 Task: Look for products in the category "Cereal" with raisin flavor.
Action: Mouse moved to (944, 346)
Screenshot: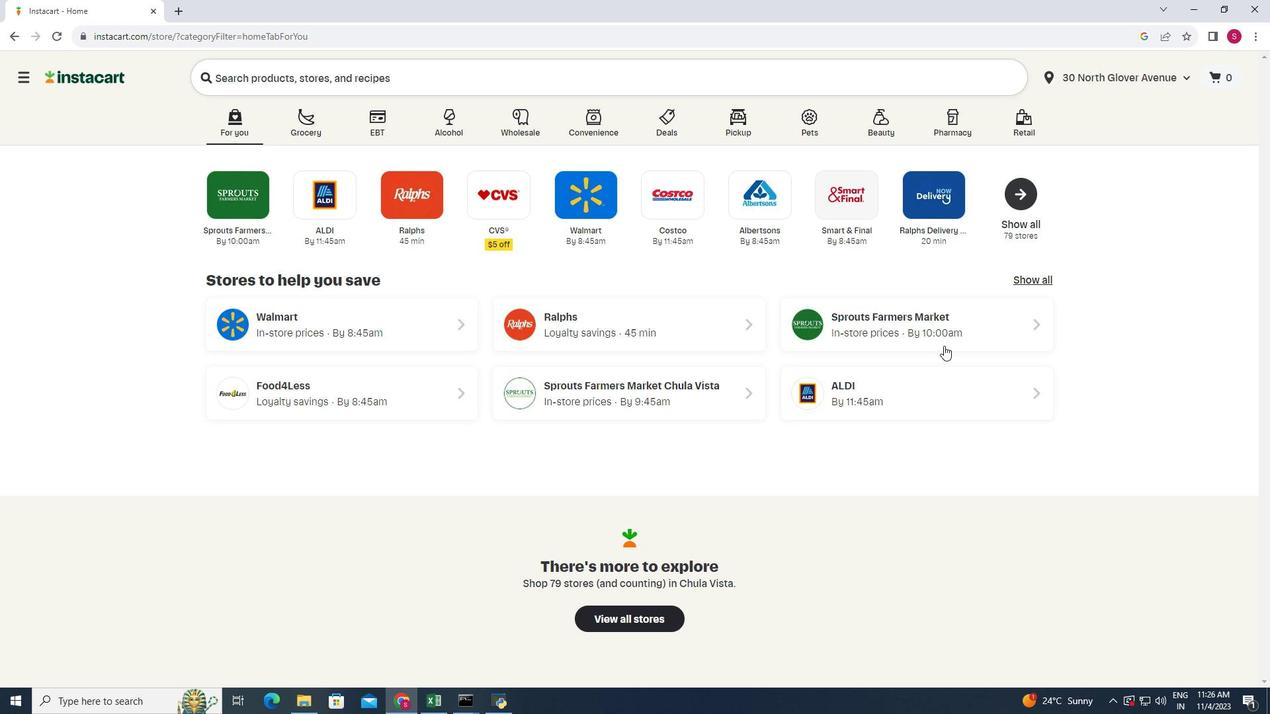 
Action: Mouse pressed left at (944, 346)
Screenshot: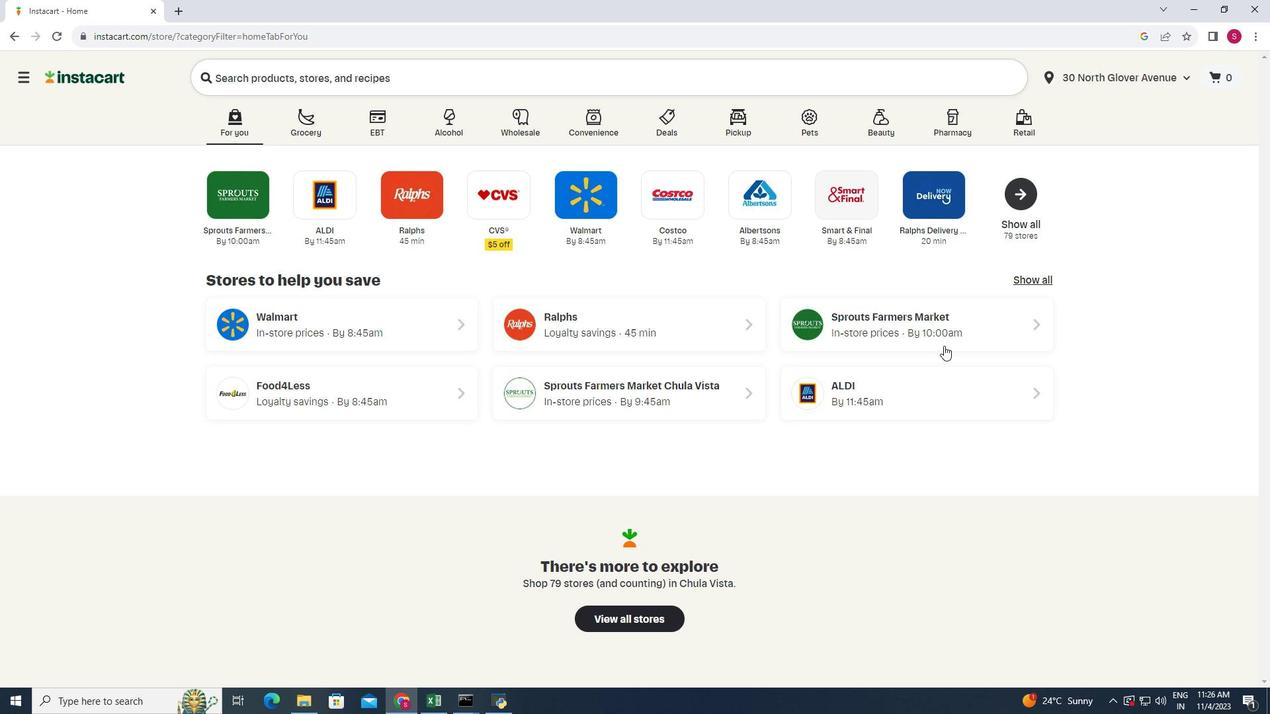 
Action: Mouse moved to (76, 439)
Screenshot: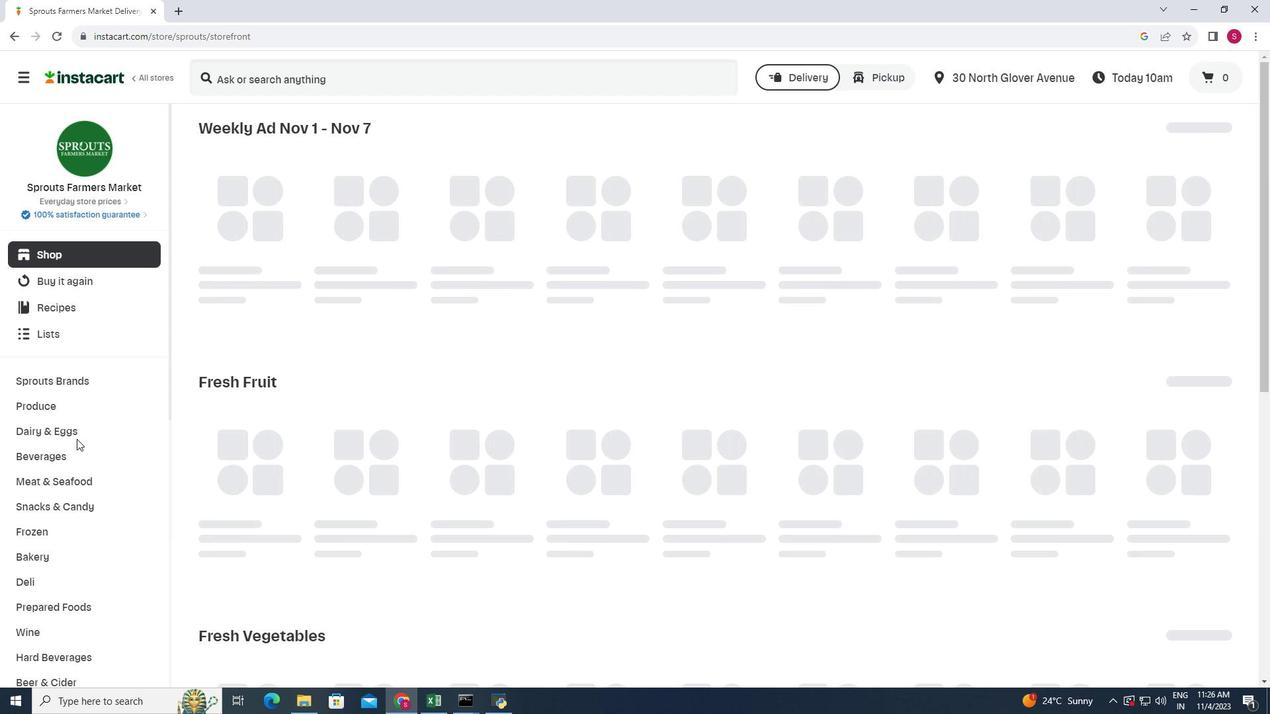 
Action: Mouse scrolled (76, 438) with delta (0, 0)
Screenshot: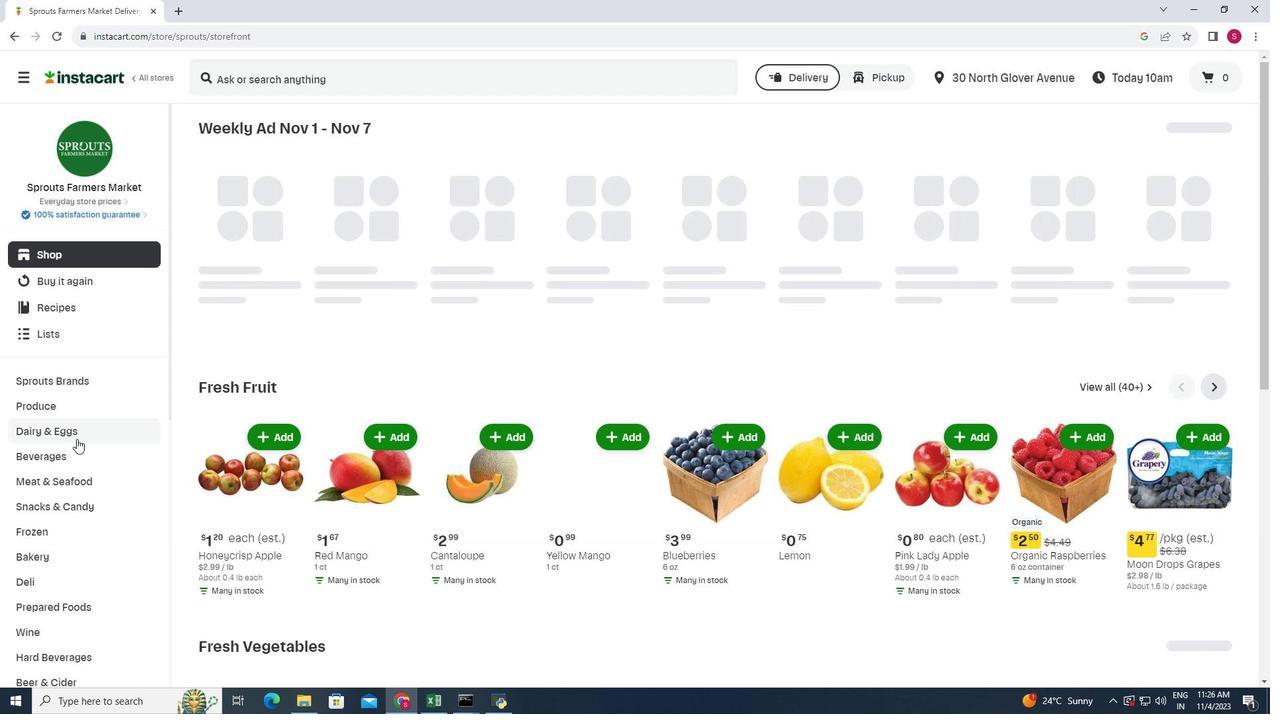 
Action: Mouse scrolled (76, 438) with delta (0, 0)
Screenshot: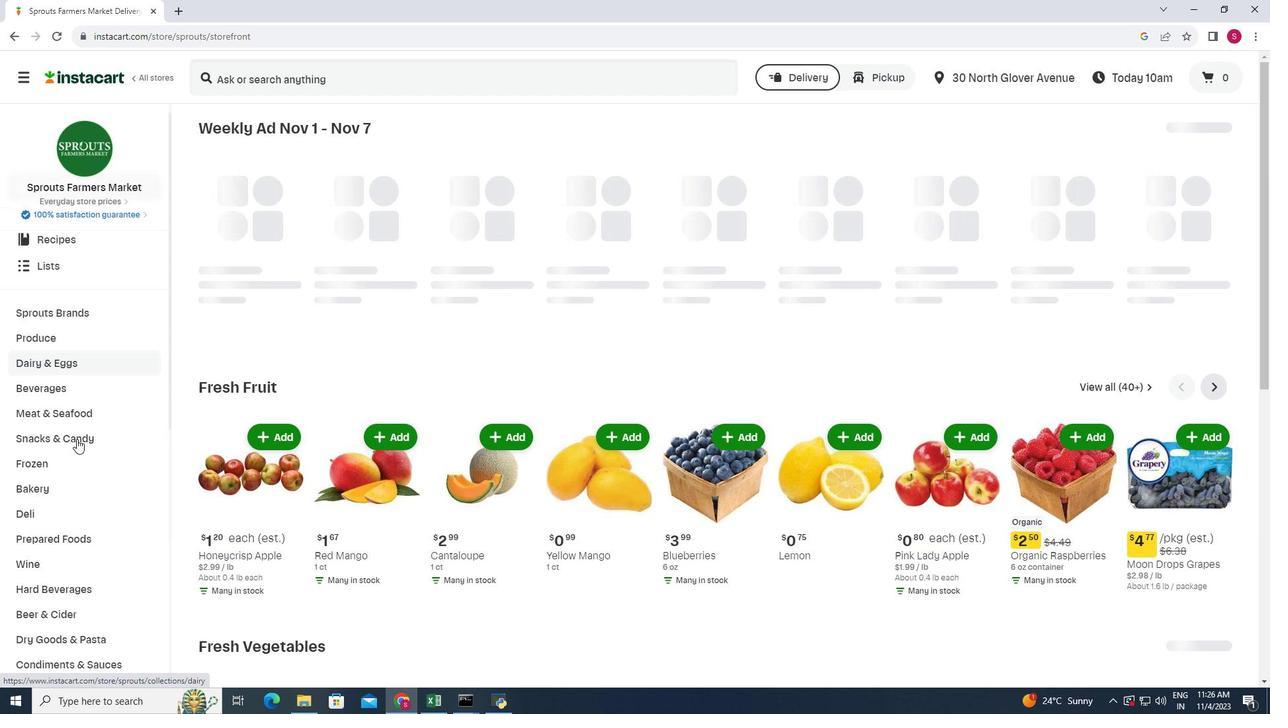 
Action: Mouse moved to (42, 512)
Screenshot: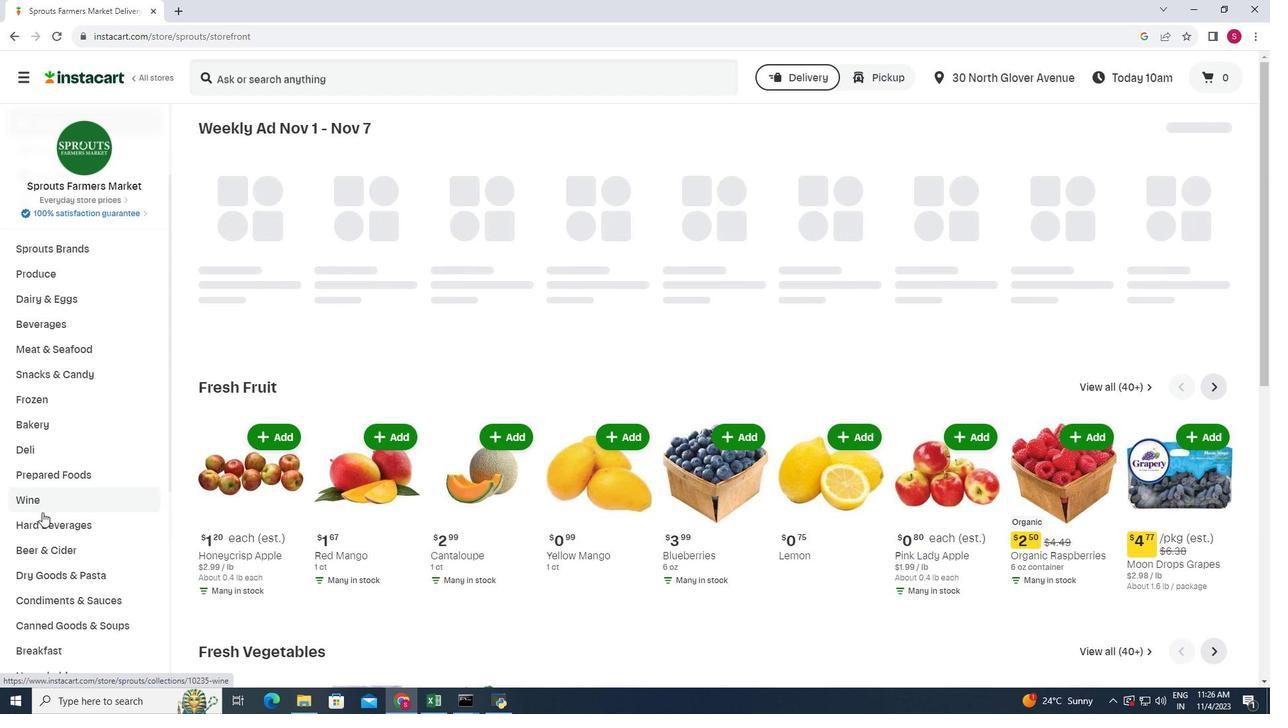 
Action: Mouse scrolled (42, 512) with delta (0, 0)
Screenshot: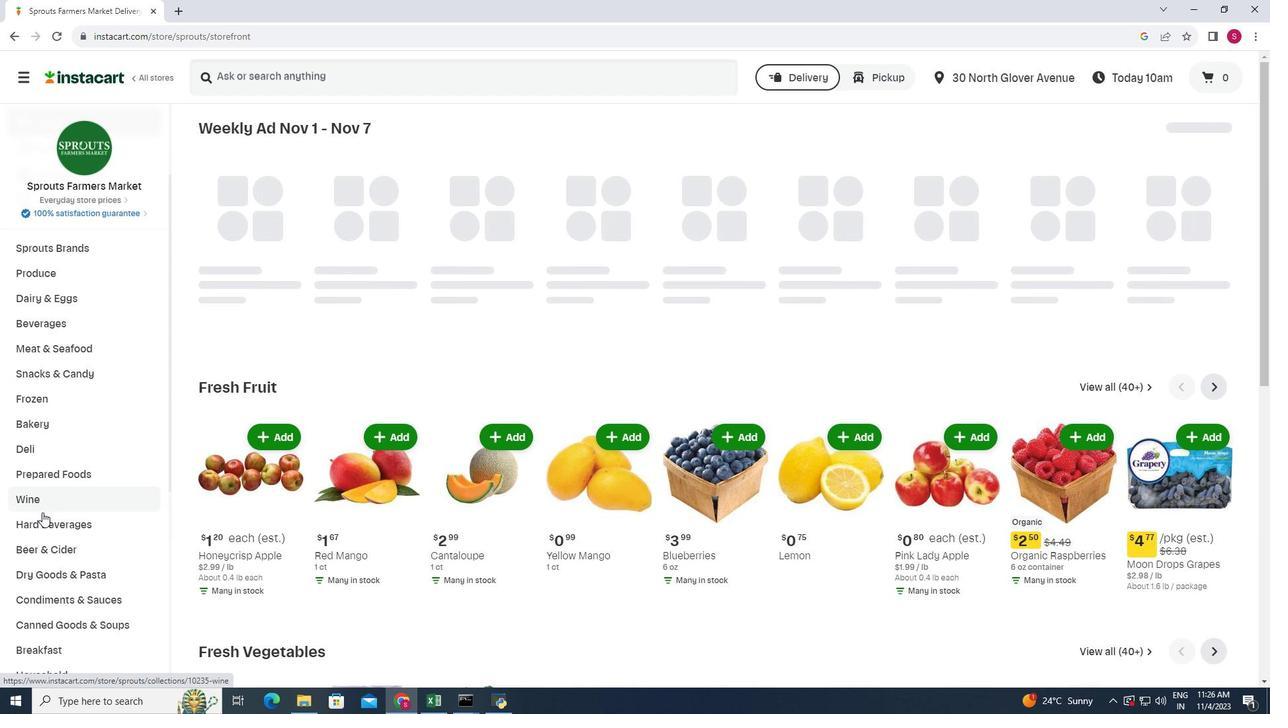 
Action: Mouse moved to (48, 578)
Screenshot: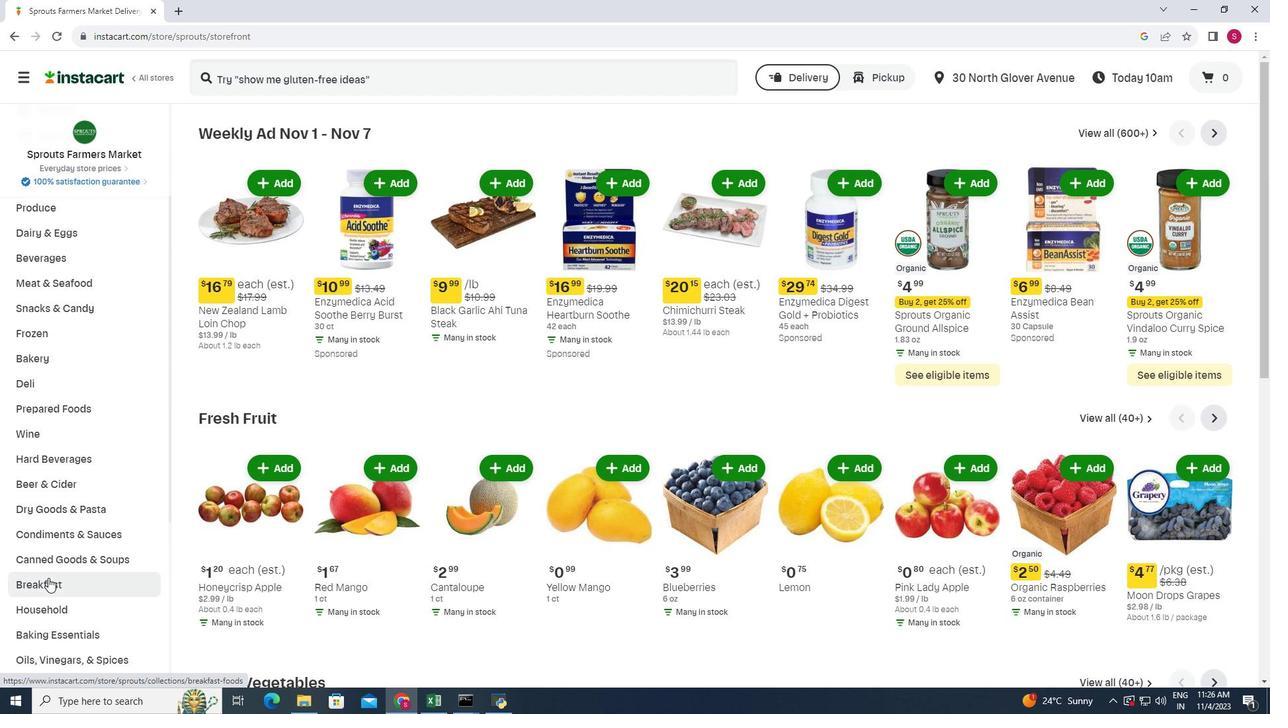 
Action: Mouse pressed left at (48, 578)
Screenshot: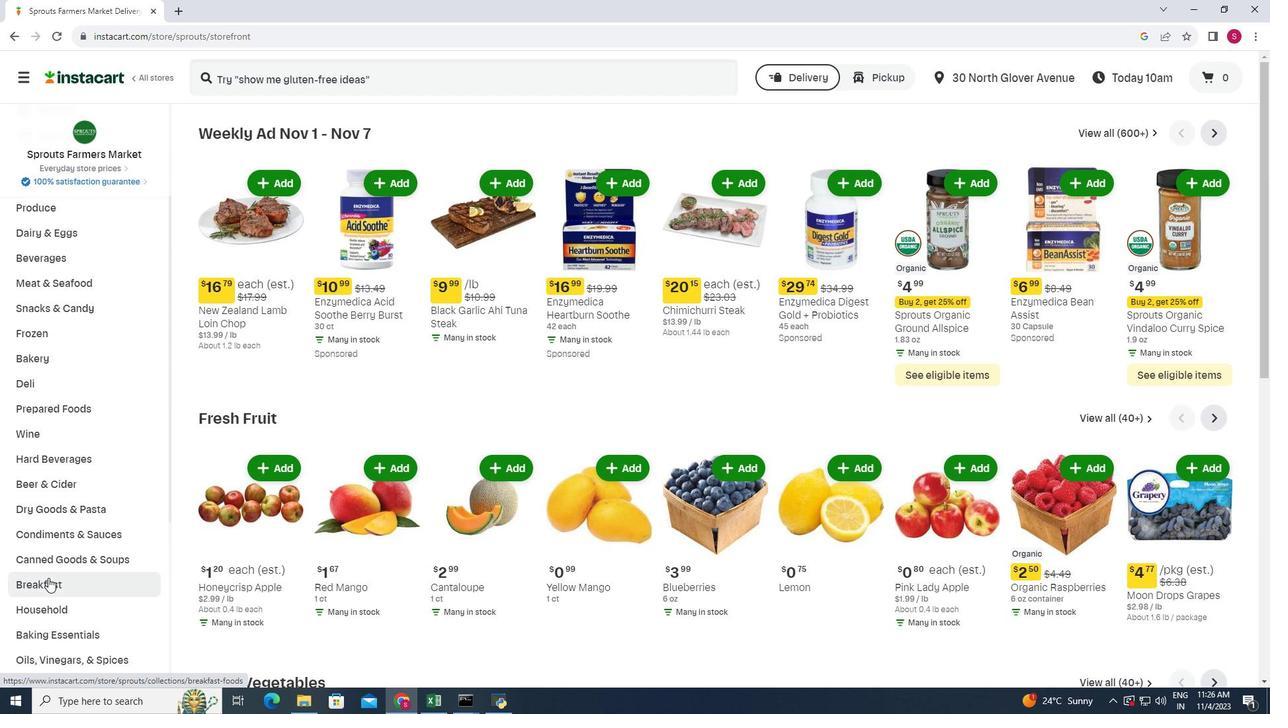
Action: Mouse moved to (994, 161)
Screenshot: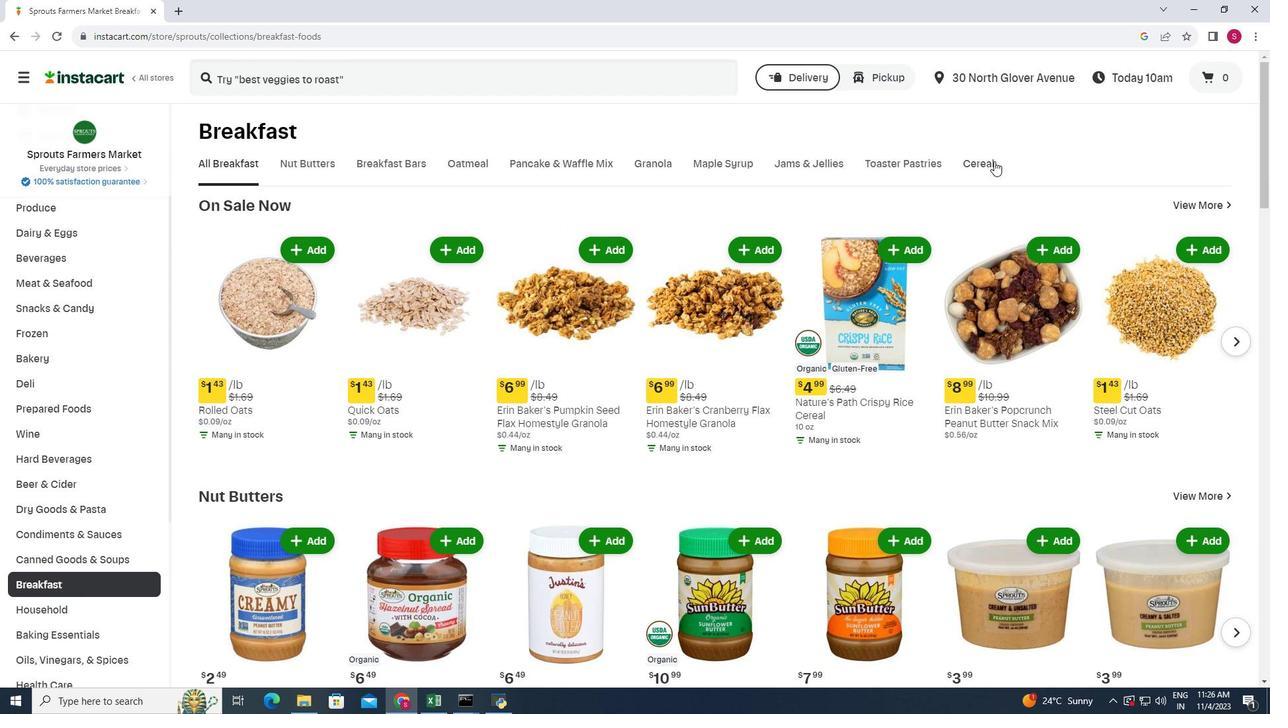 
Action: Mouse pressed left at (994, 161)
Screenshot: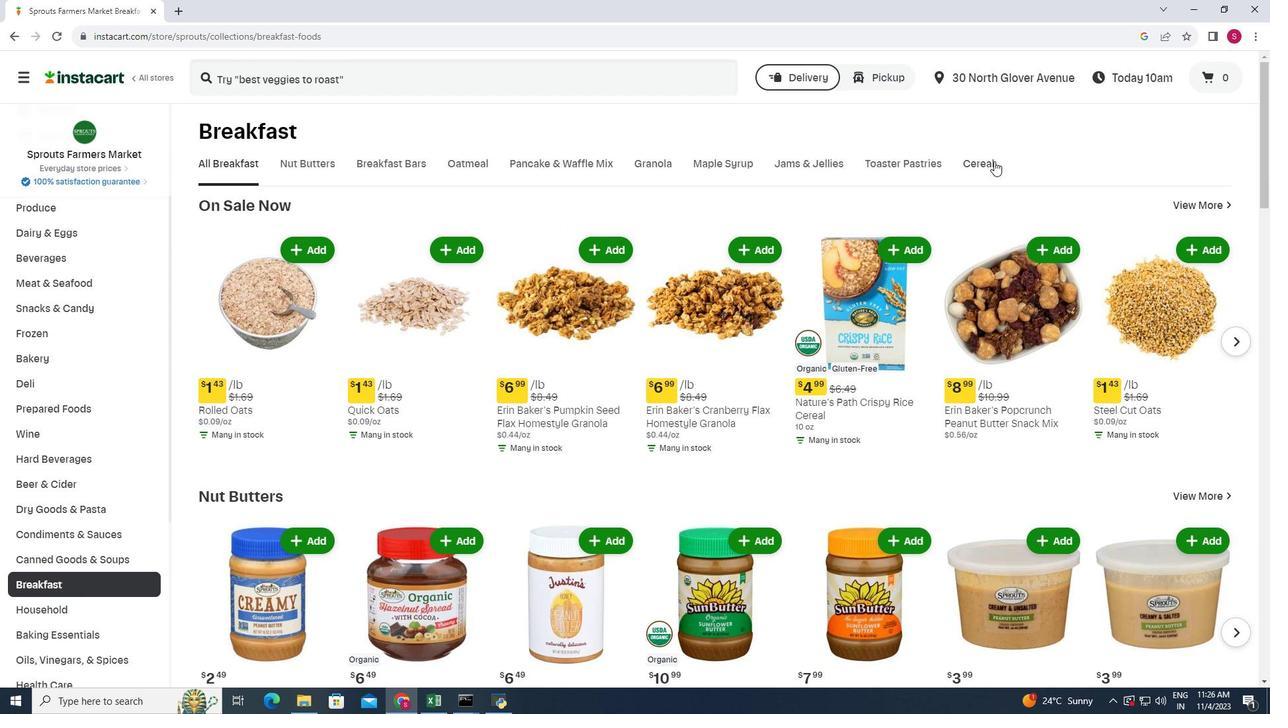 
Action: Mouse moved to (250, 207)
Screenshot: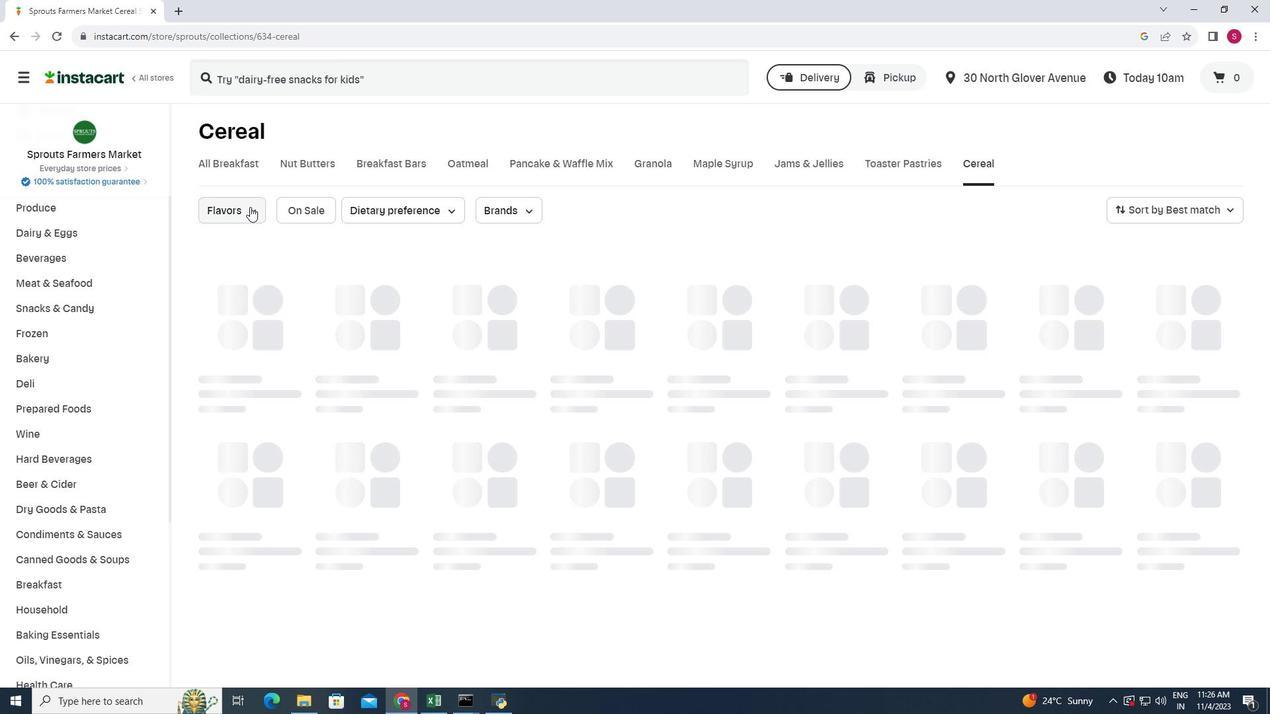 
Action: Mouse pressed left at (250, 207)
Screenshot: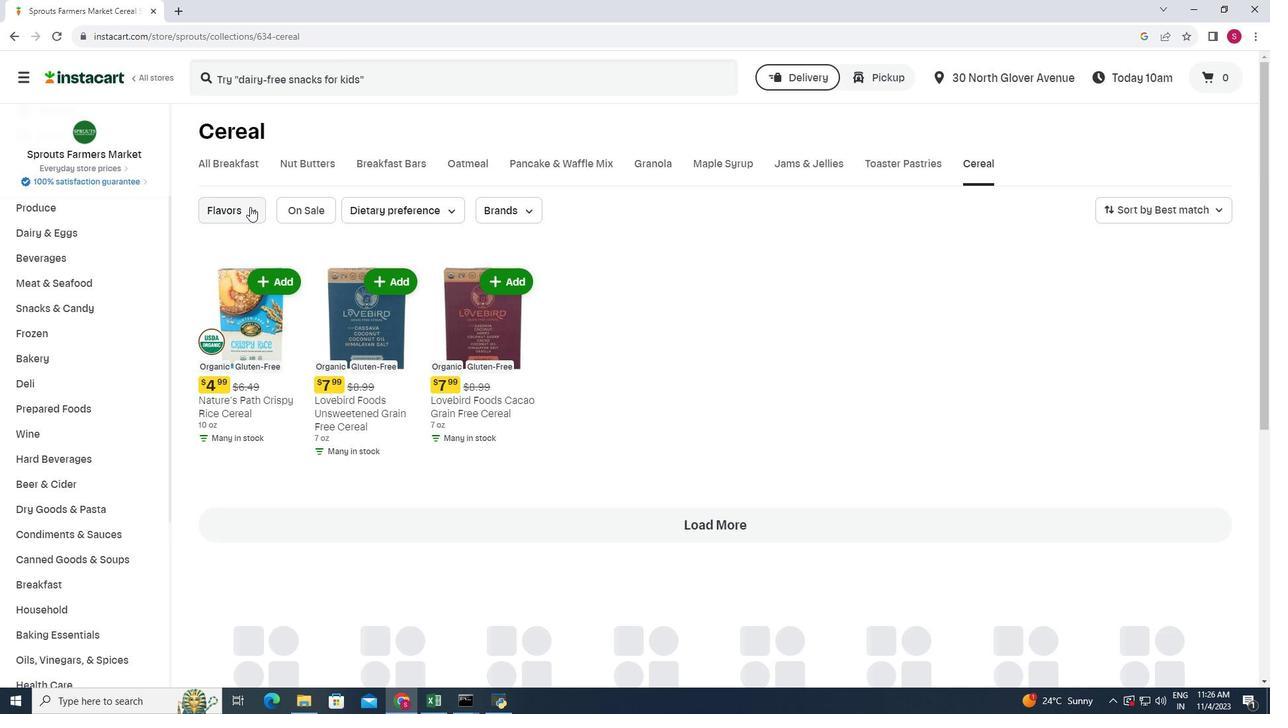 
Action: Mouse moved to (254, 246)
Screenshot: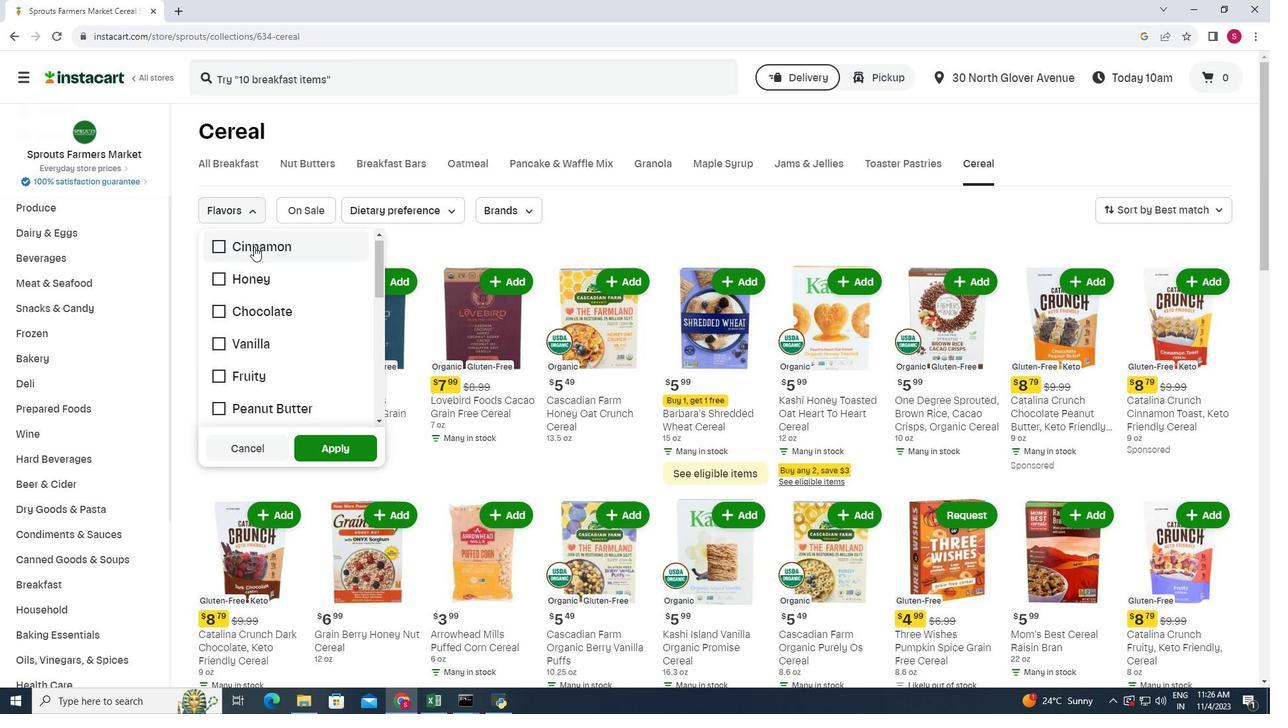 
Action: Mouse scrolled (254, 246) with delta (0, 0)
Screenshot: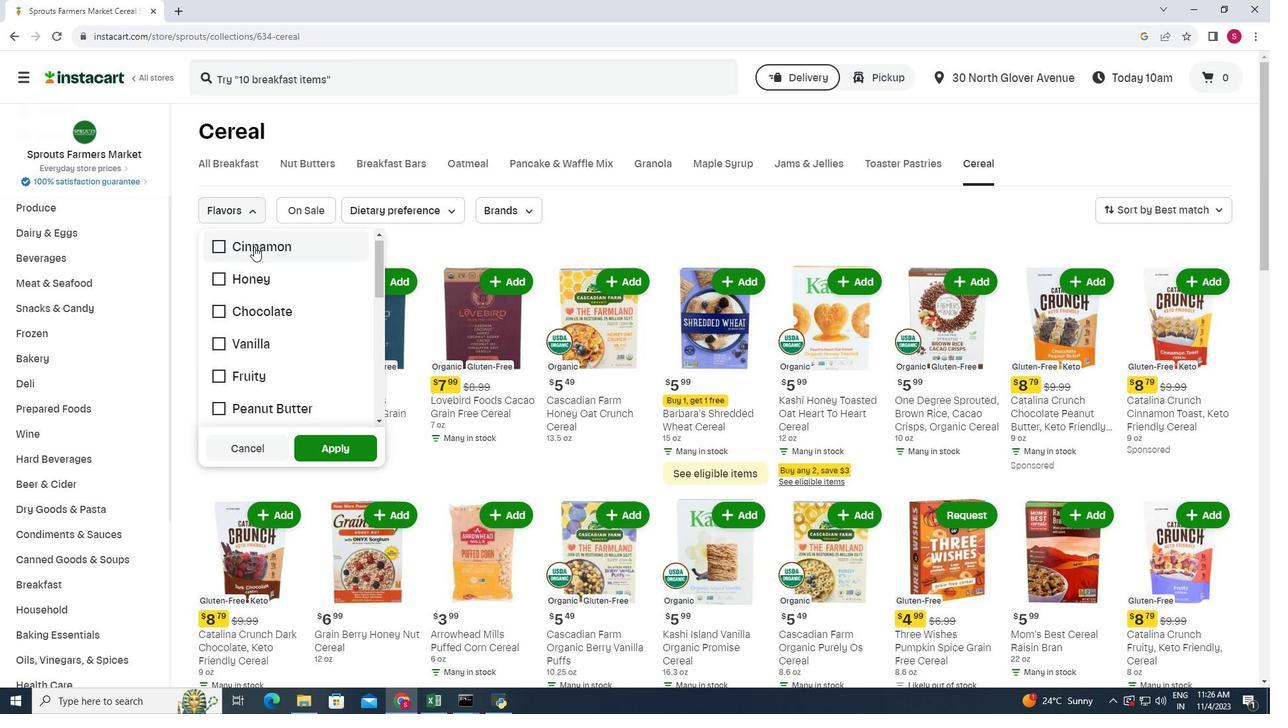 
Action: Mouse scrolled (254, 246) with delta (0, 0)
Screenshot: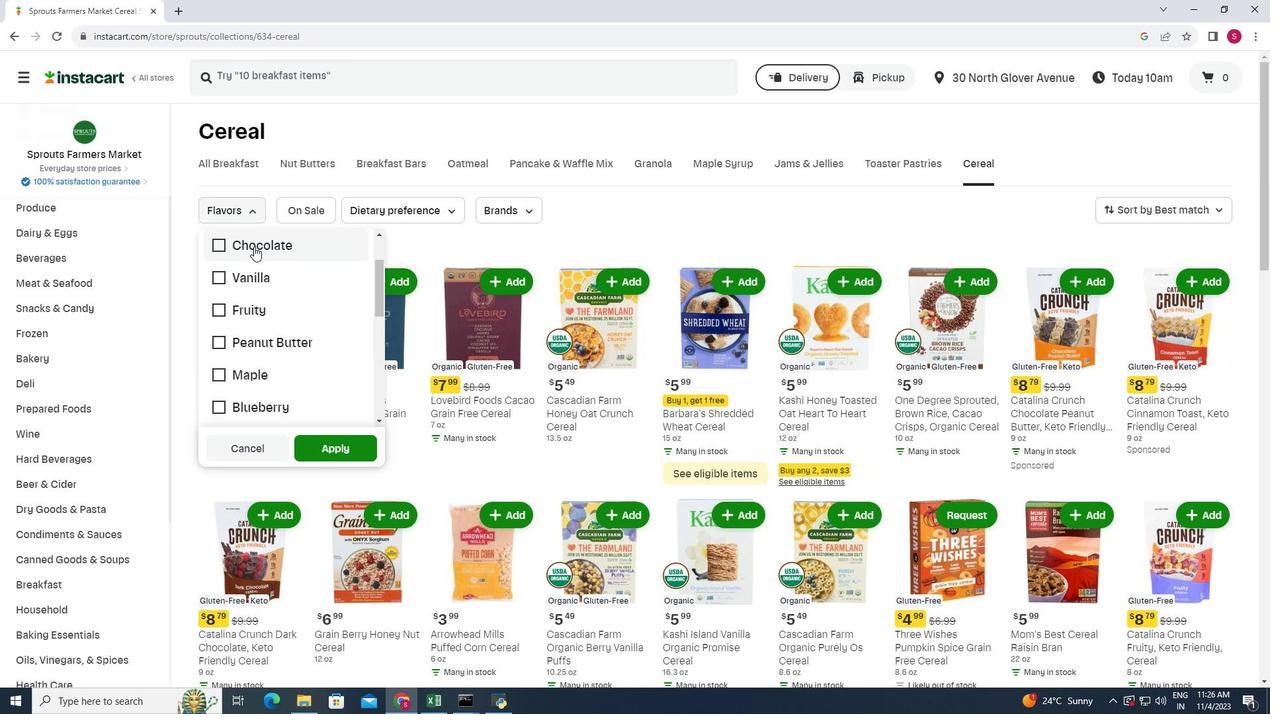 
Action: Mouse scrolled (254, 246) with delta (0, 0)
Screenshot: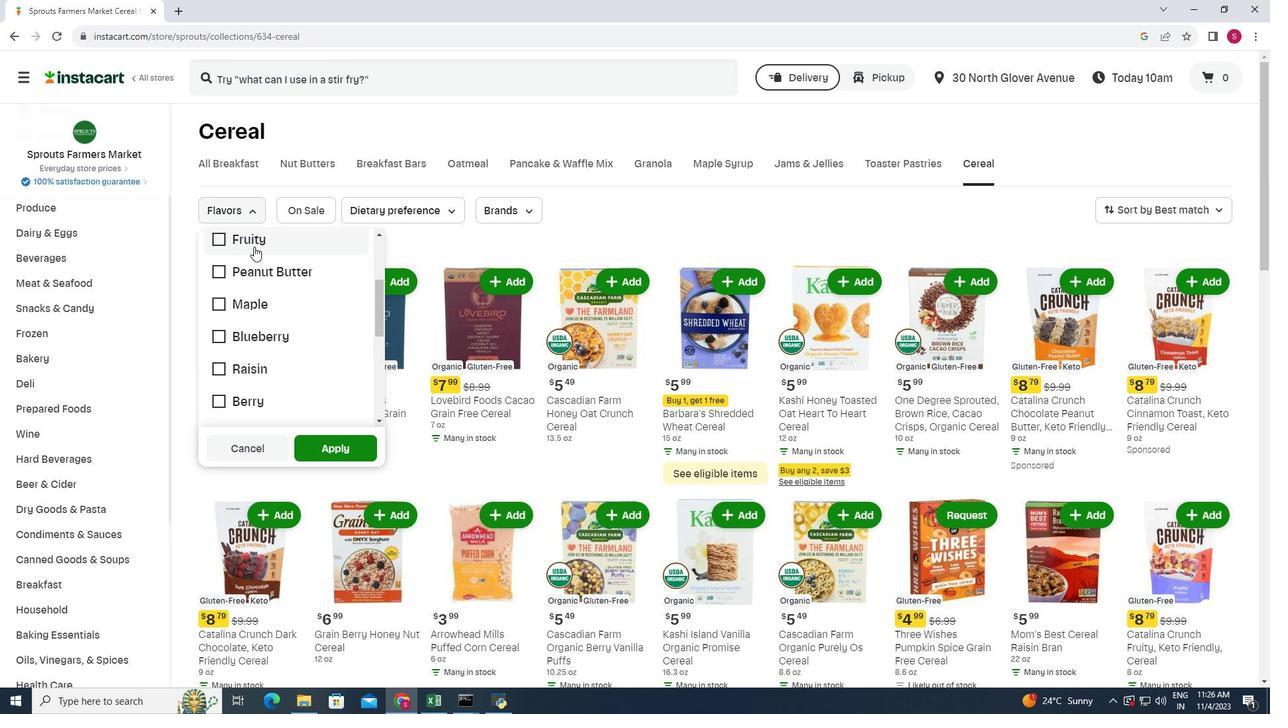 
Action: Mouse moved to (275, 312)
Screenshot: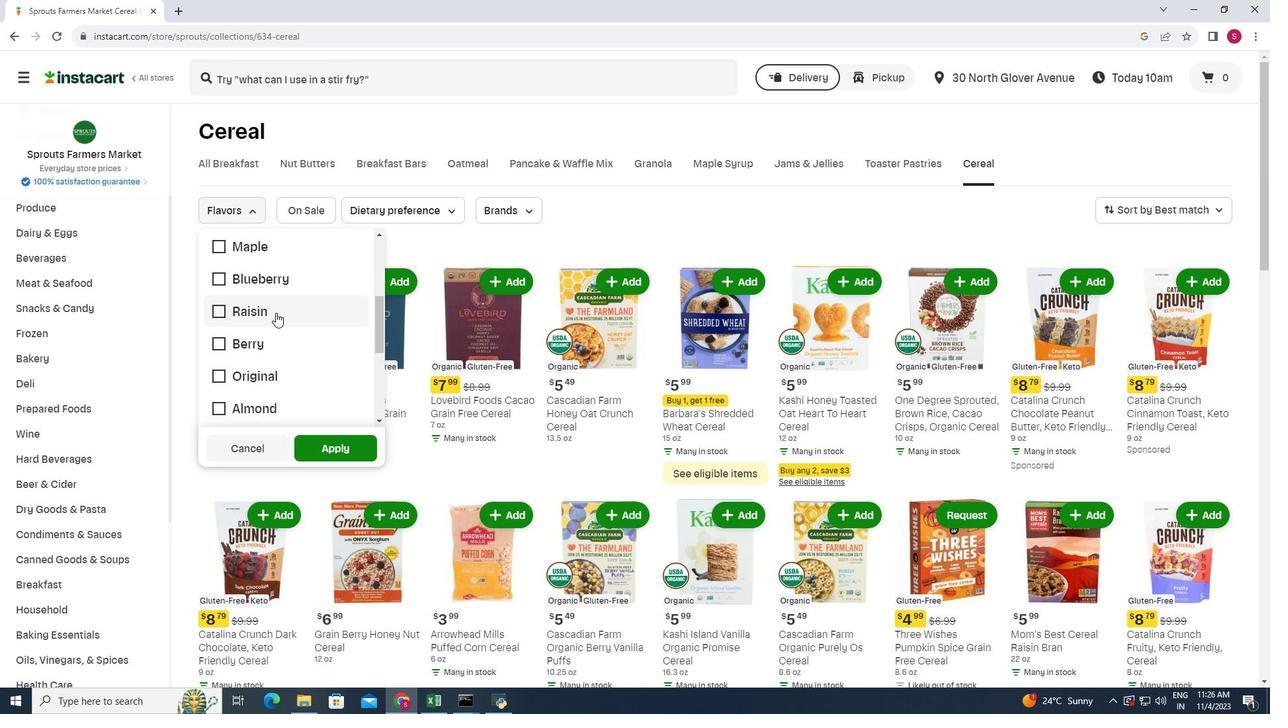 
Action: Mouse pressed left at (275, 312)
Screenshot: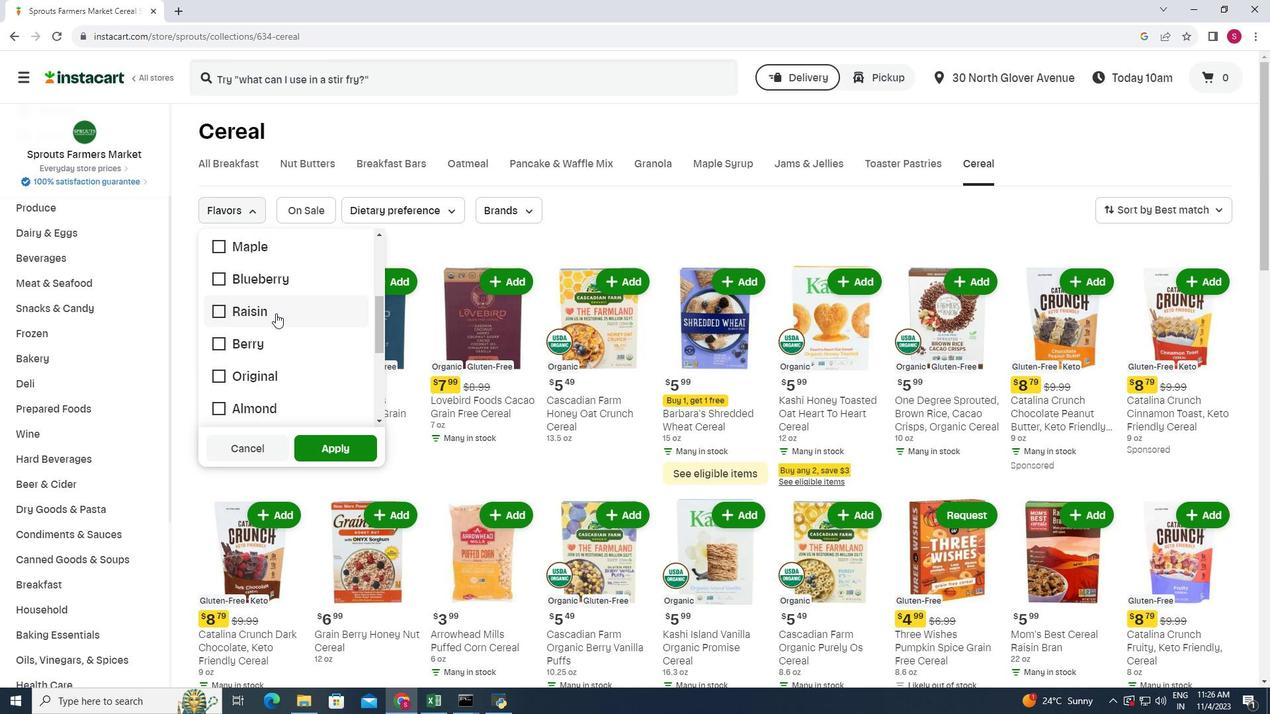 
Action: Mouse moved to (322, 447)
Screenshot: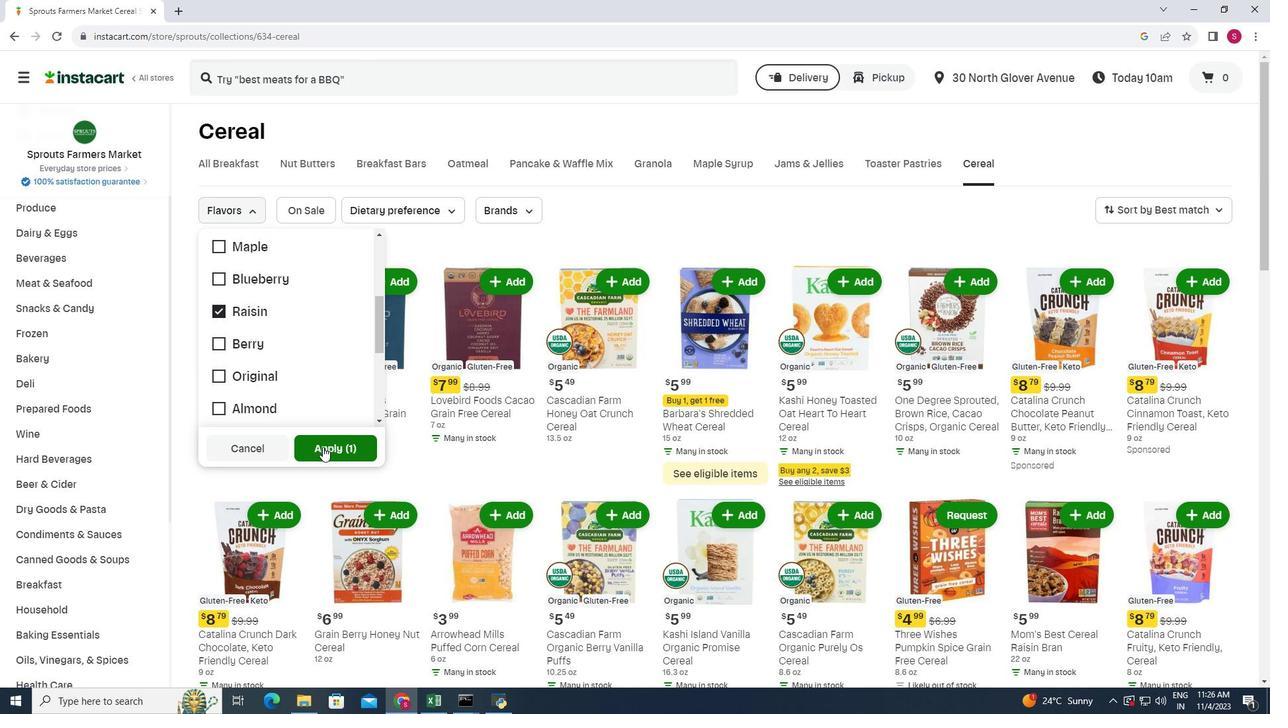 
Action: Mouse pressed left at (322, 447)
Screenshot: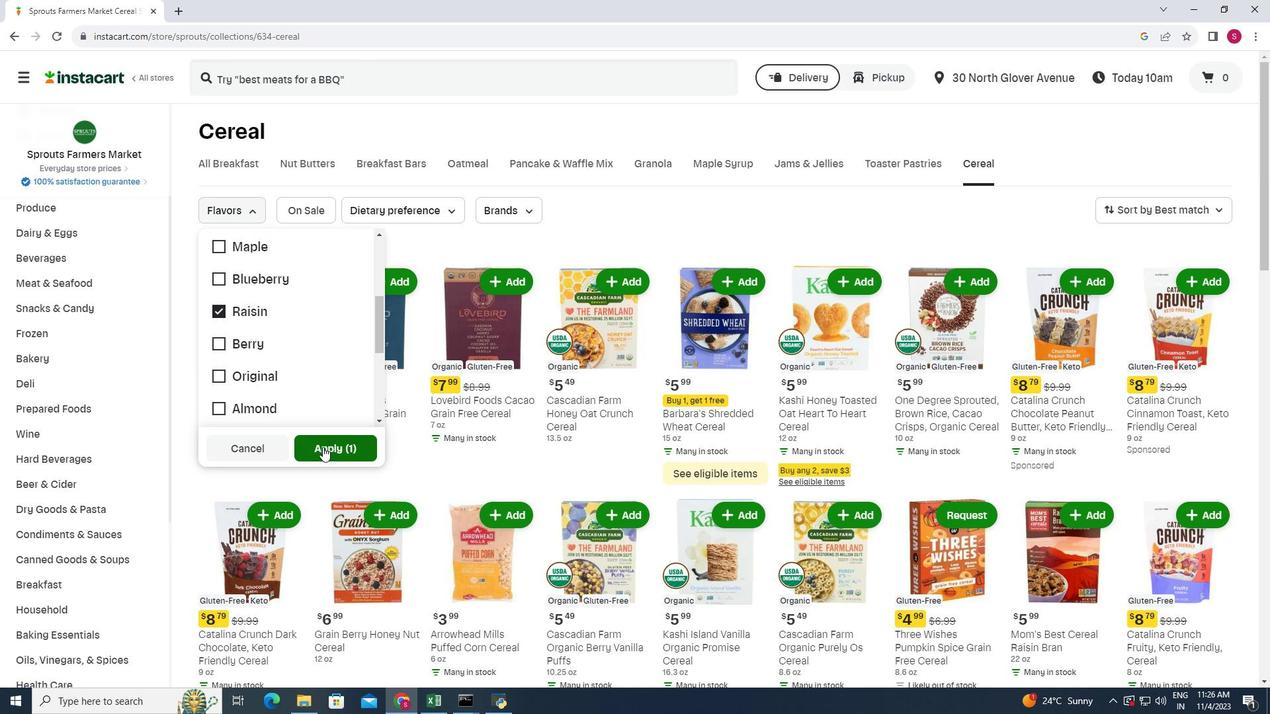 
Action: Mouse moved to (500, 378)
Screenshot: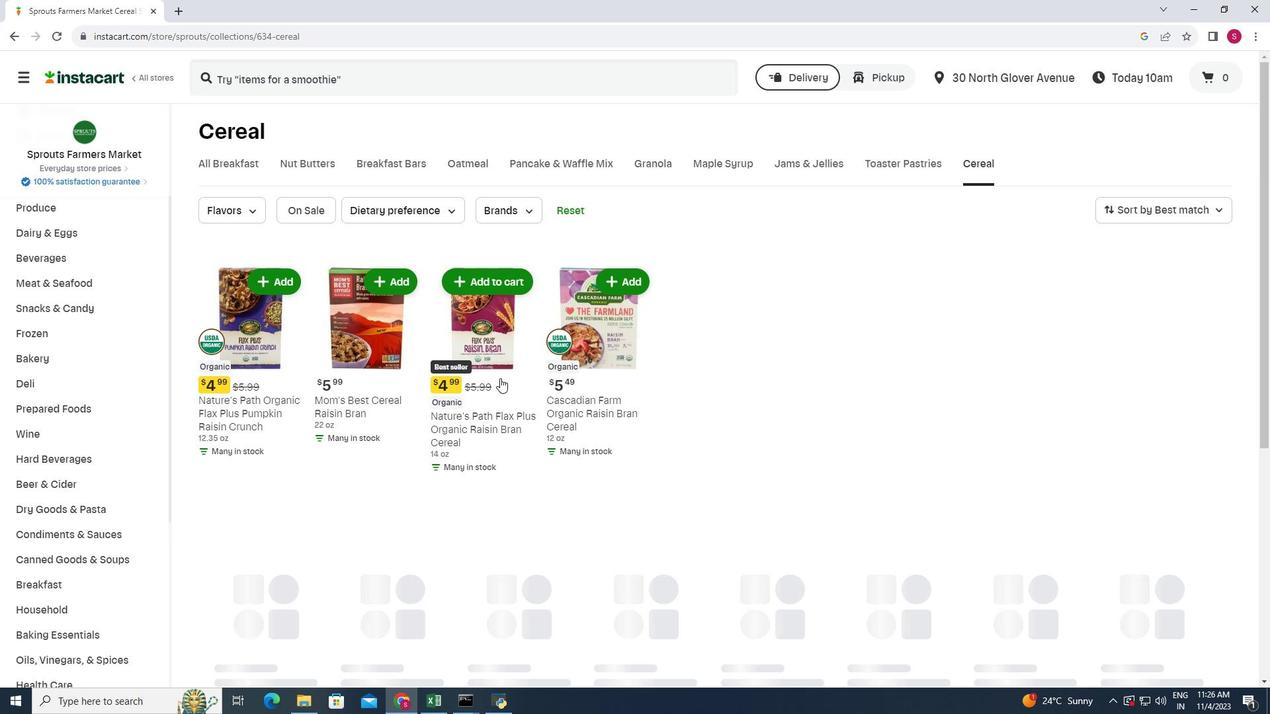 
Action: Mouse scrolled (500, 377) with delta (0, 0)
Screenshot: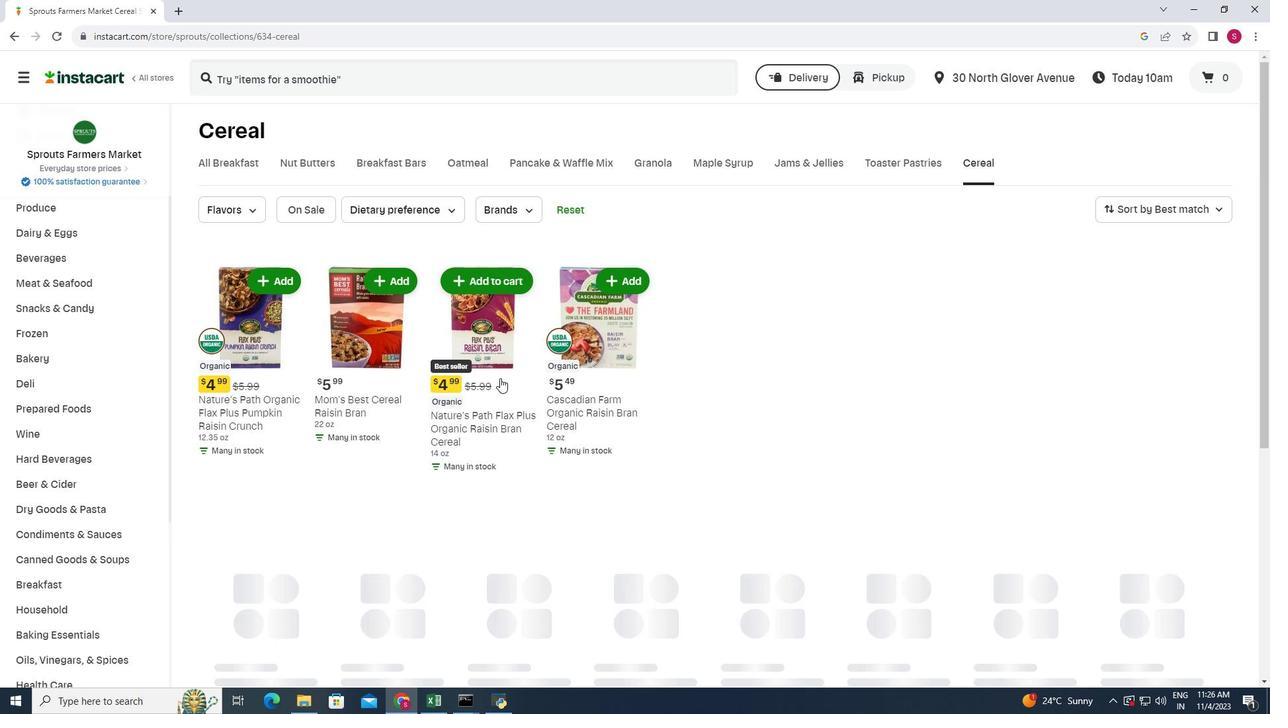 
Action: Mouse scrolled (500, 377) with delta (0, 0)
Screenshot: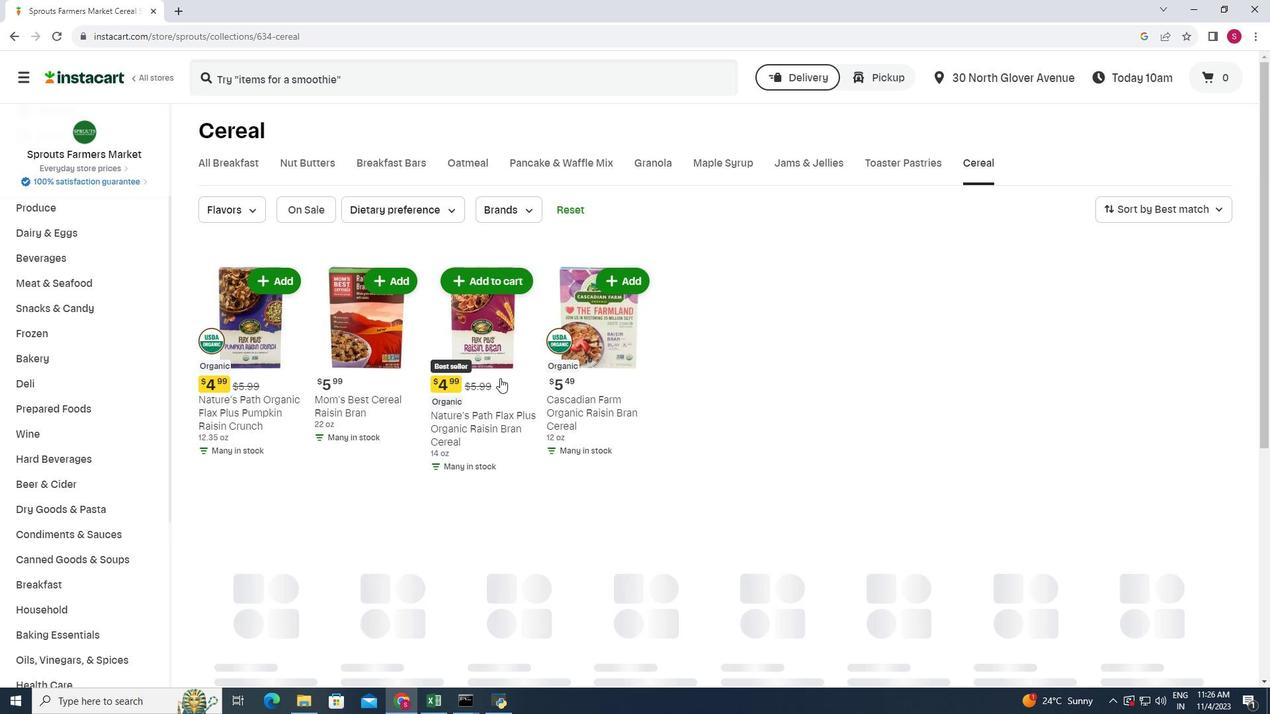 
Action: Mouse scrolled (500, 377) with delta (0, 0)
Screenshot: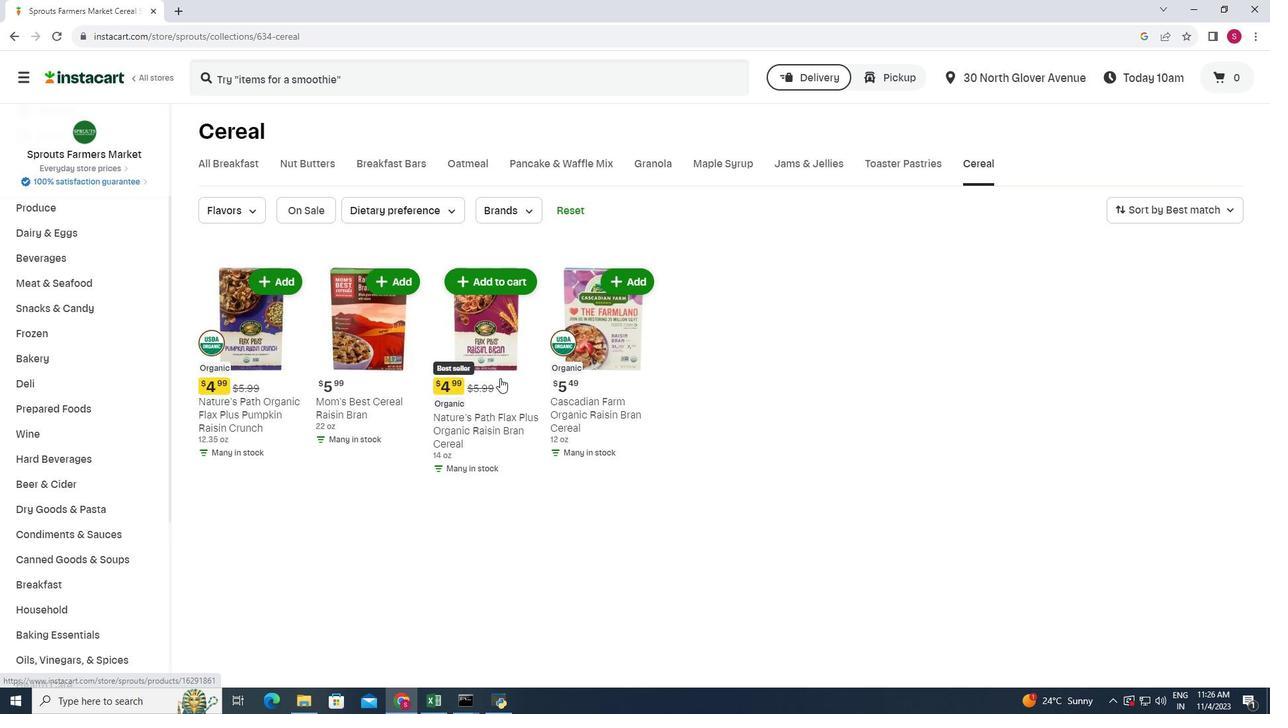 
Action: Mouse scrolled (500, 377) with delta (0, 0)
Screenshot: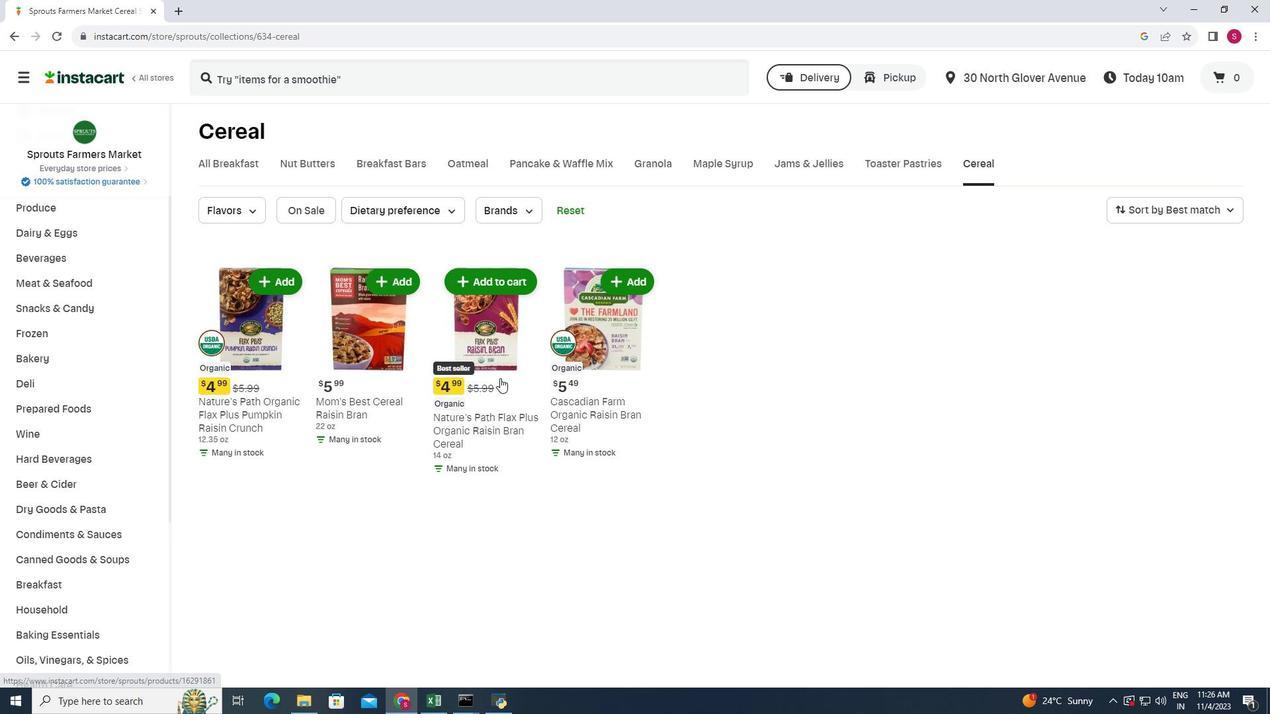 
